 Task: Create a new folder named 'Promotional team' in your Outlook email.
Action: Mouse moved to (208, 34)
Screenshot: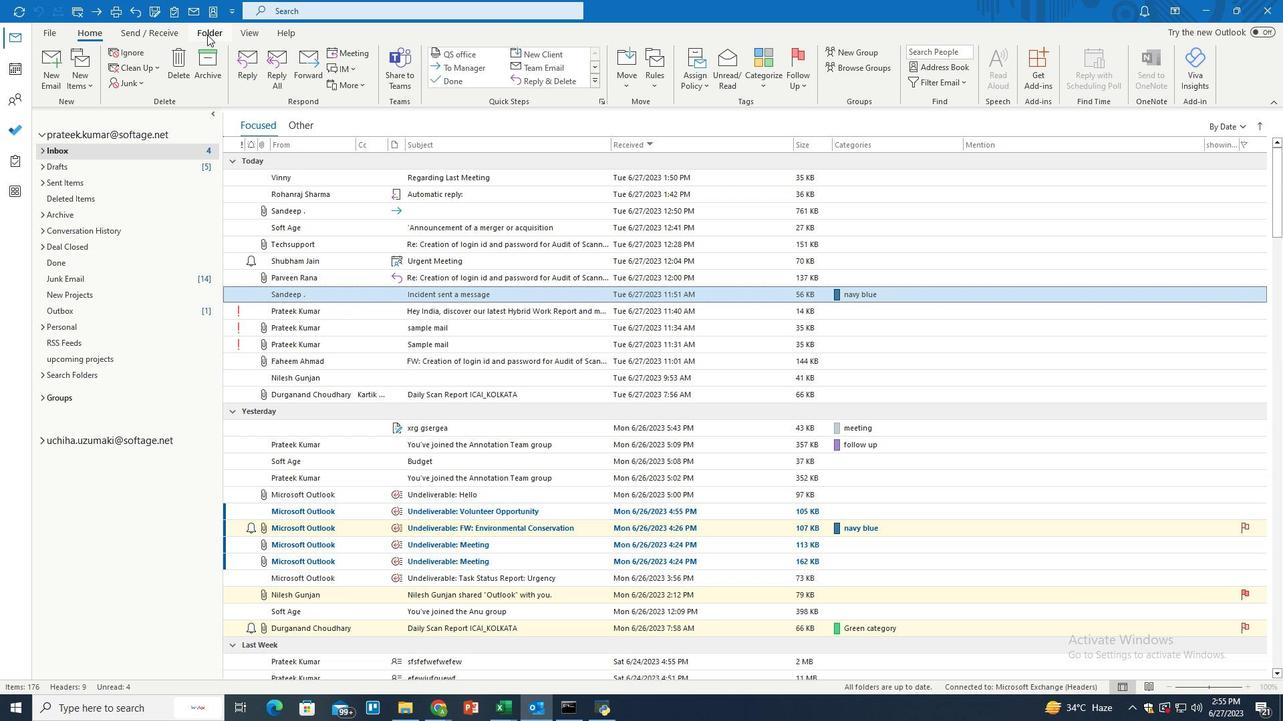
Action: Mouse pressed left at (208, 34)
Screenshot: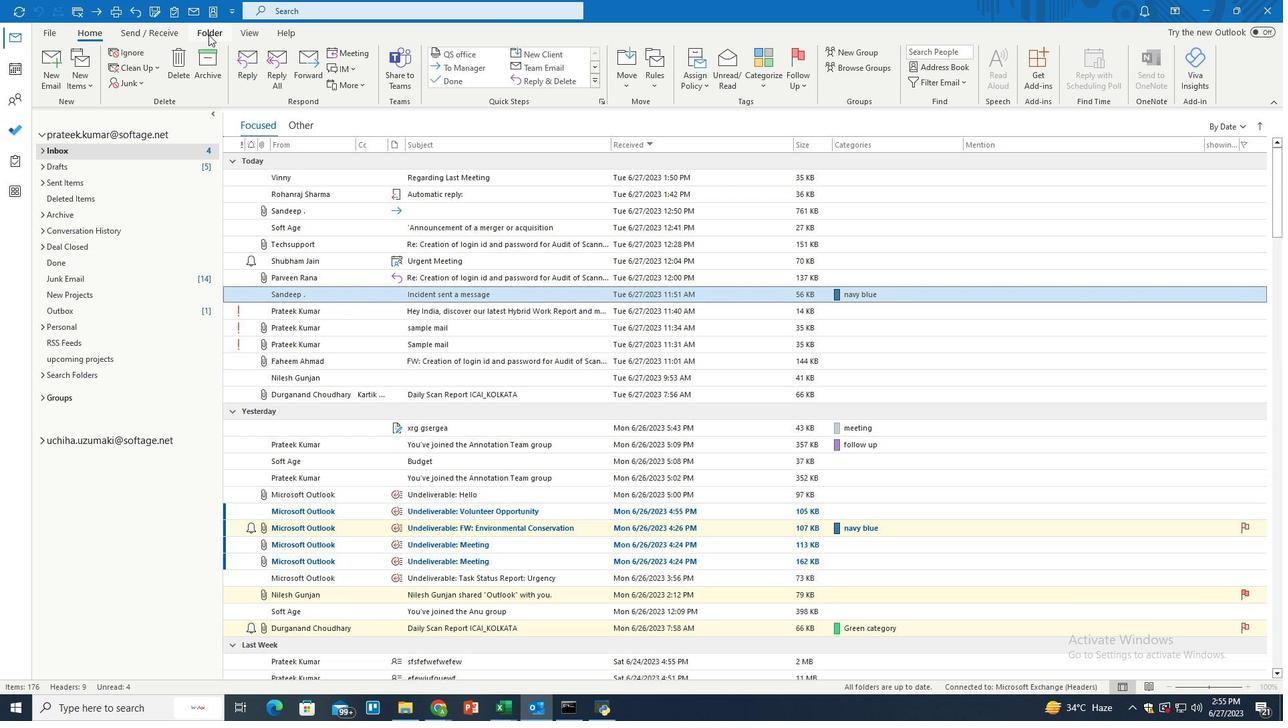 
Action: Mouse moved to (46, 75)
Screenshot: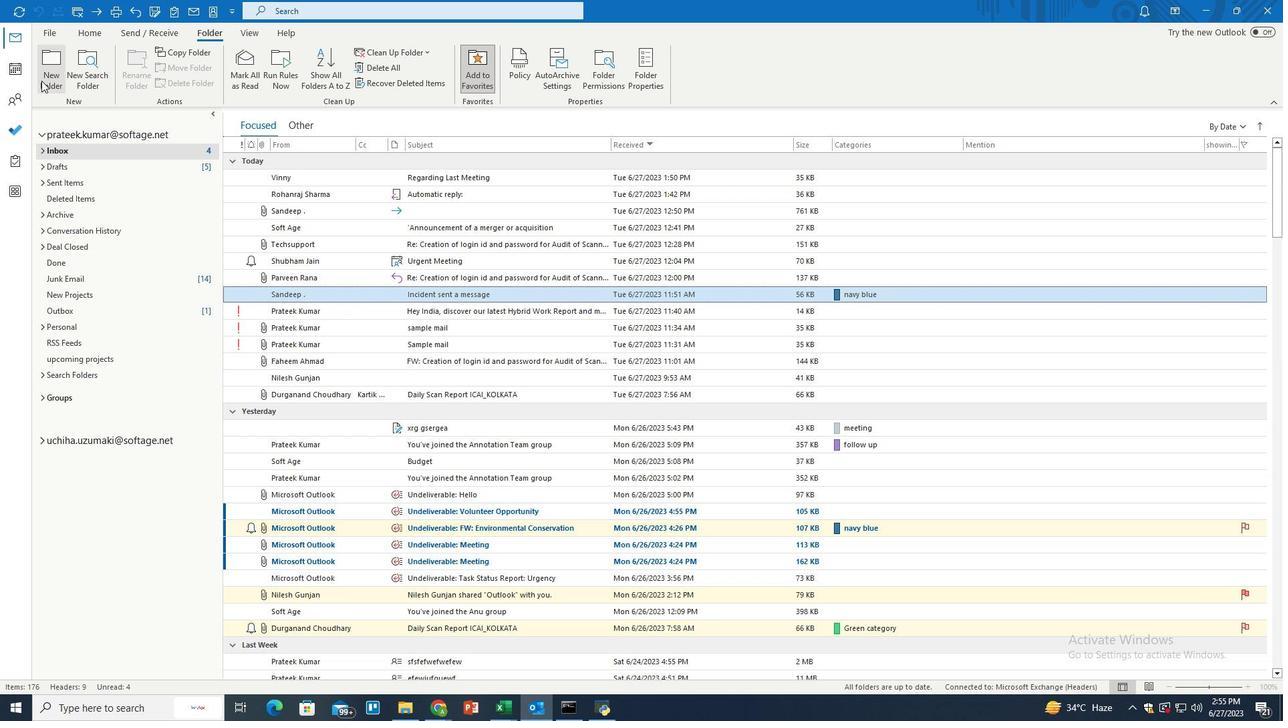 
Action: Mouse pressed left at (46, 75)
Screenshot: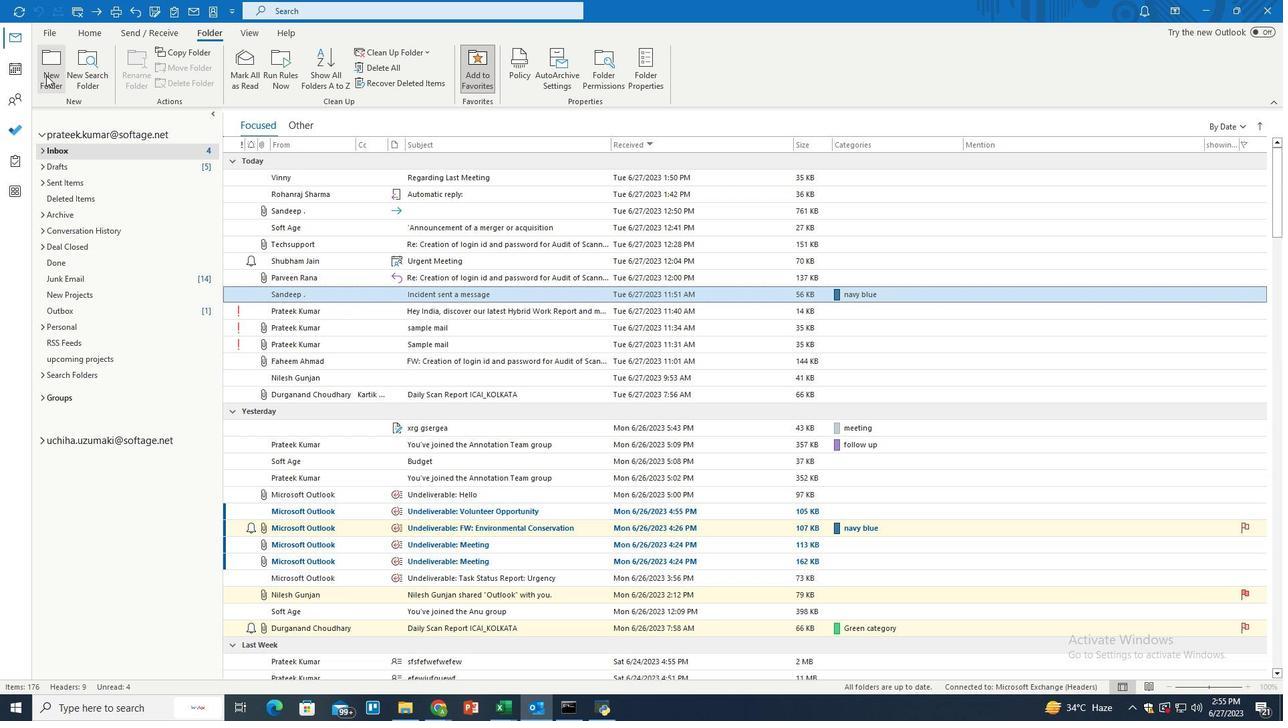 
Action: Mouse moved to (565, 263)
Screenshot: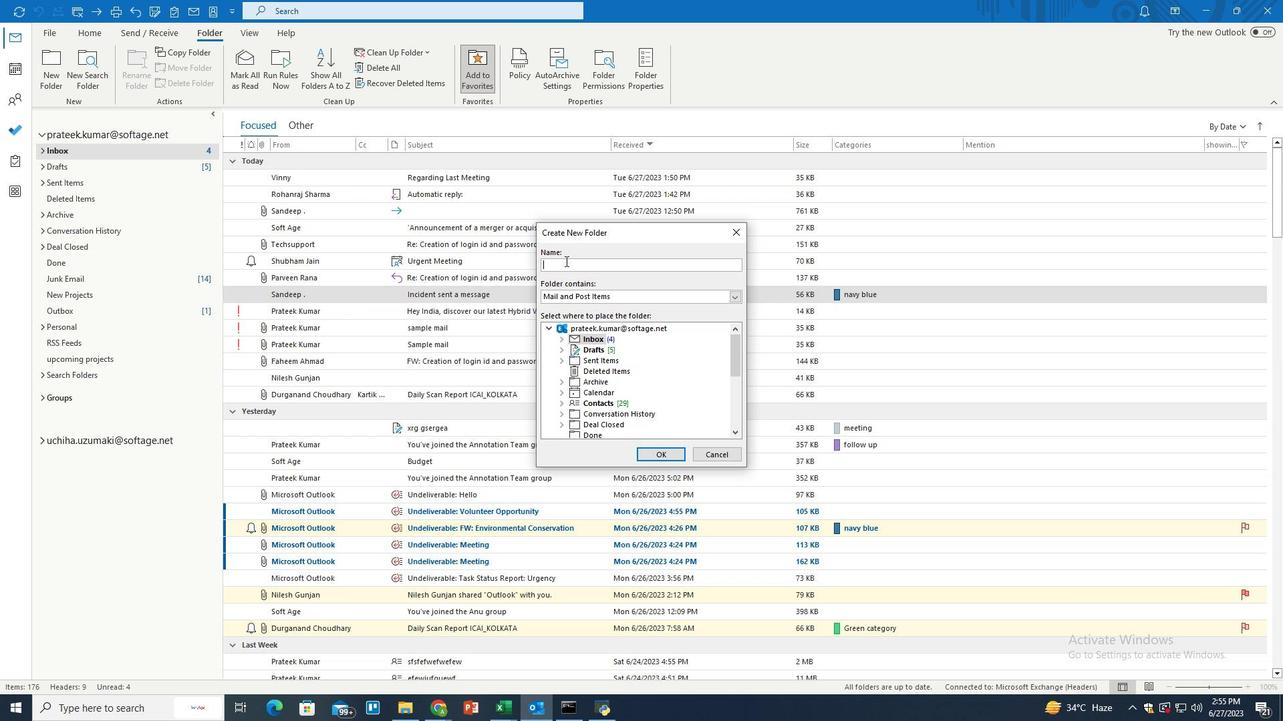 
Action: Key pressed <Key.shift><Key.shift><Key.shift><Key.shift><Key.shift><Key.shift><Key.shift><Key.shift><Key.shift><Key.shift><Key.shift><Key.shift><Key.shift><Key.shift><Key.shift><Key.shift>Promotional<Key.space>team
Screenshot: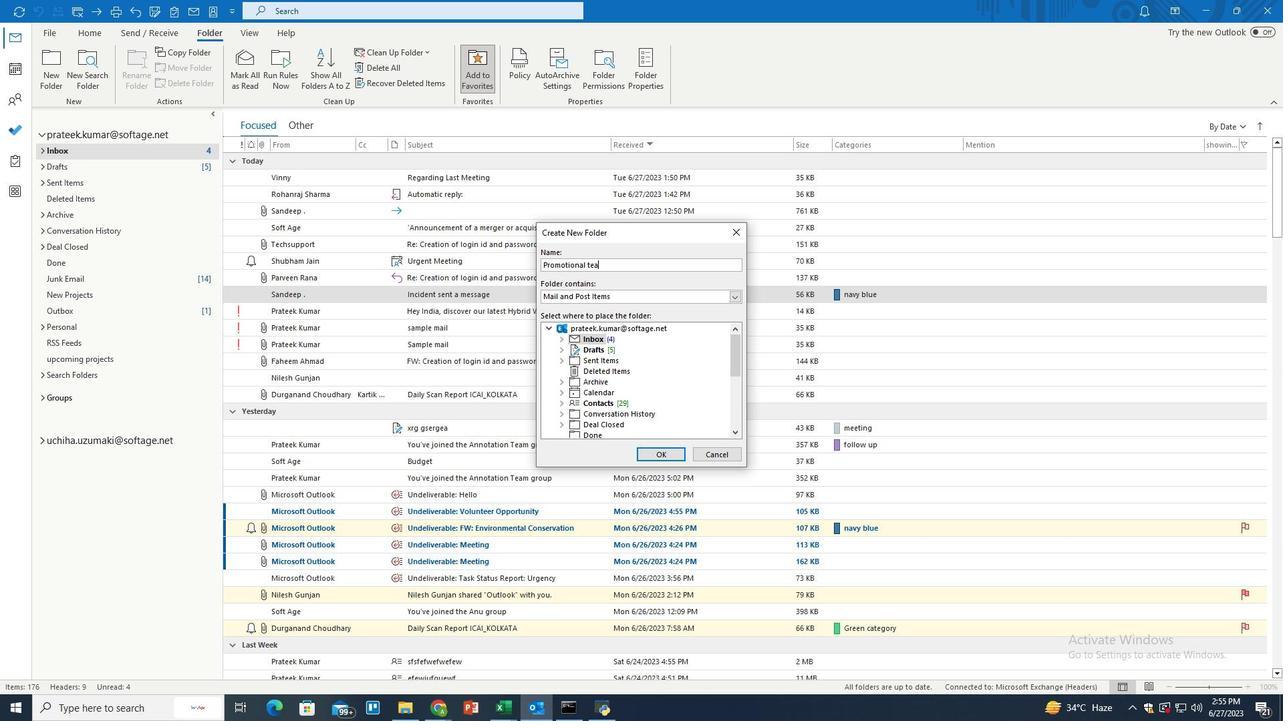 
Action: Mouse moved to (600, 326)
Screenshot: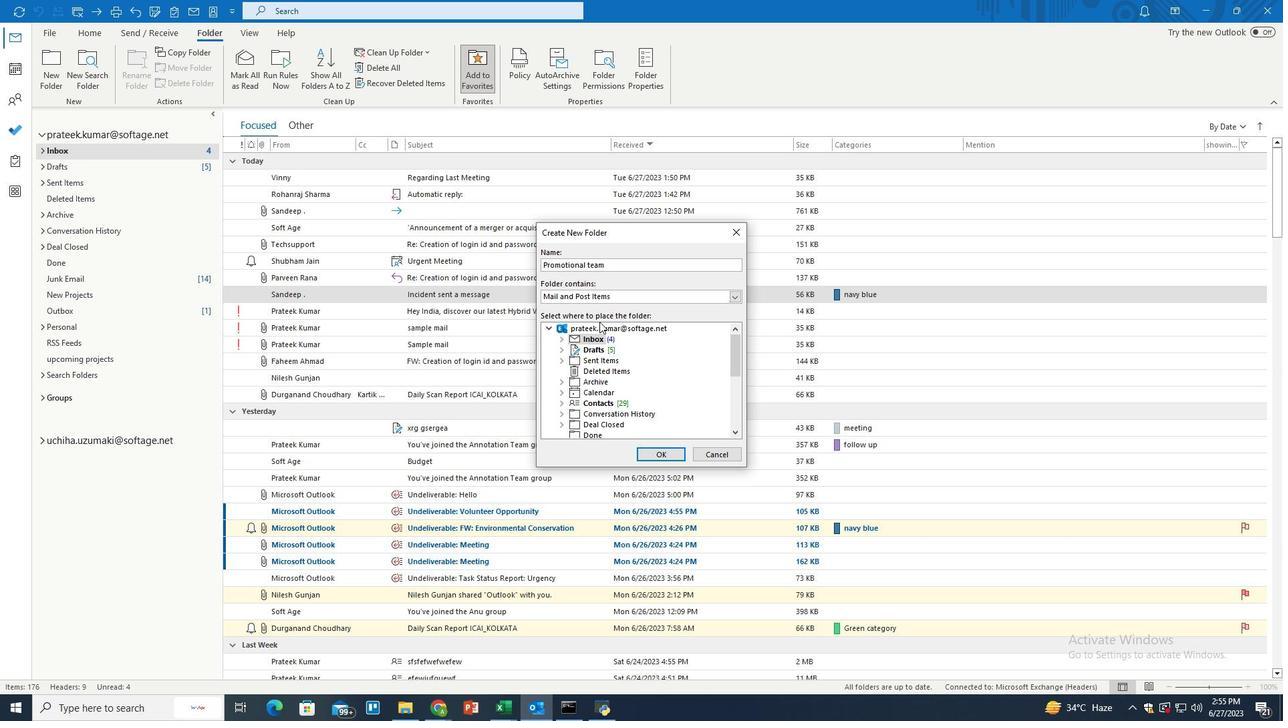 
Action: Mouse pressed left at (600, 326)
Screenshot: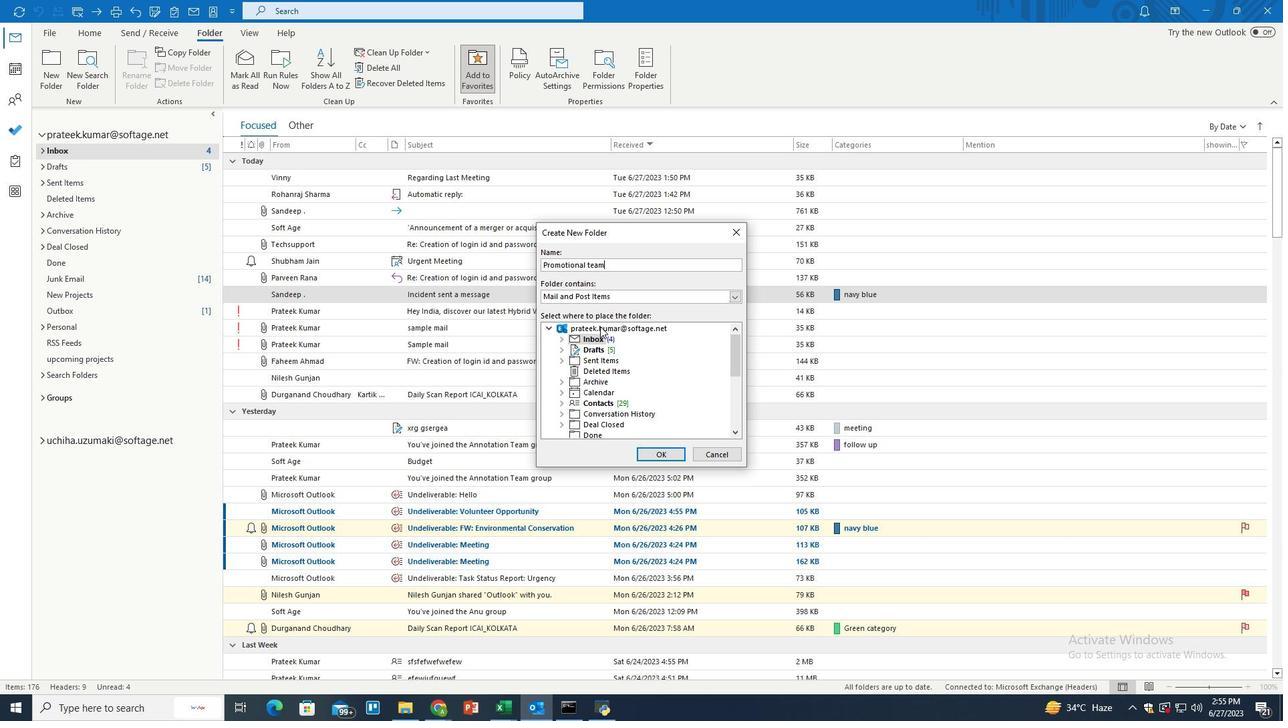 
Action: Mouse moved to (652, 458)
Screenshot: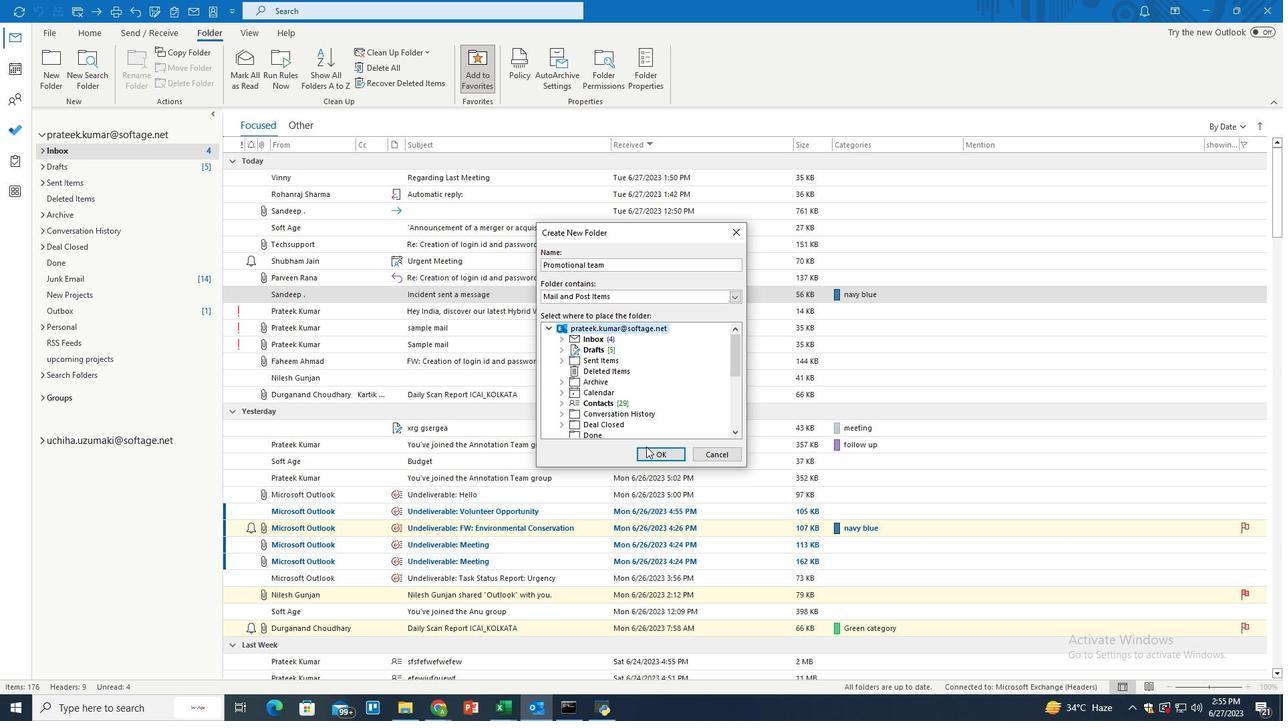 
Action: Mouse pressed left at (652, 458)
Screenshot: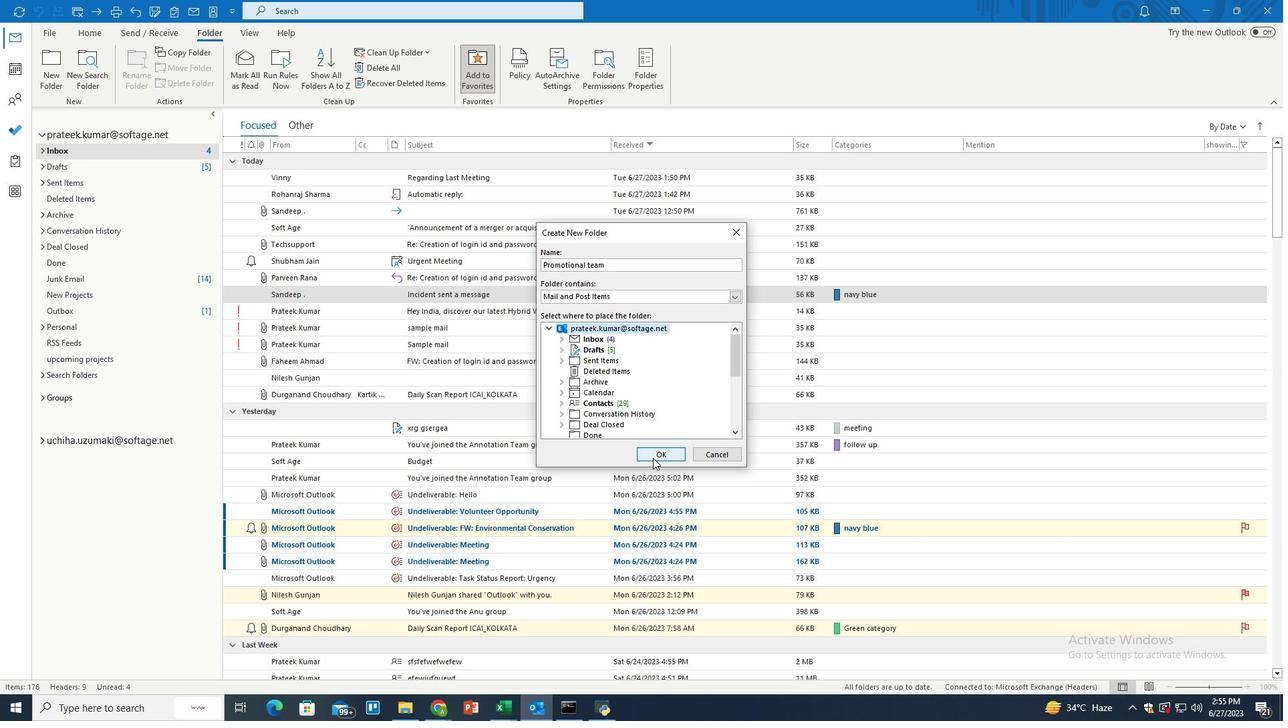 
Action: Mouse moved to (630, 435)
Screenshot: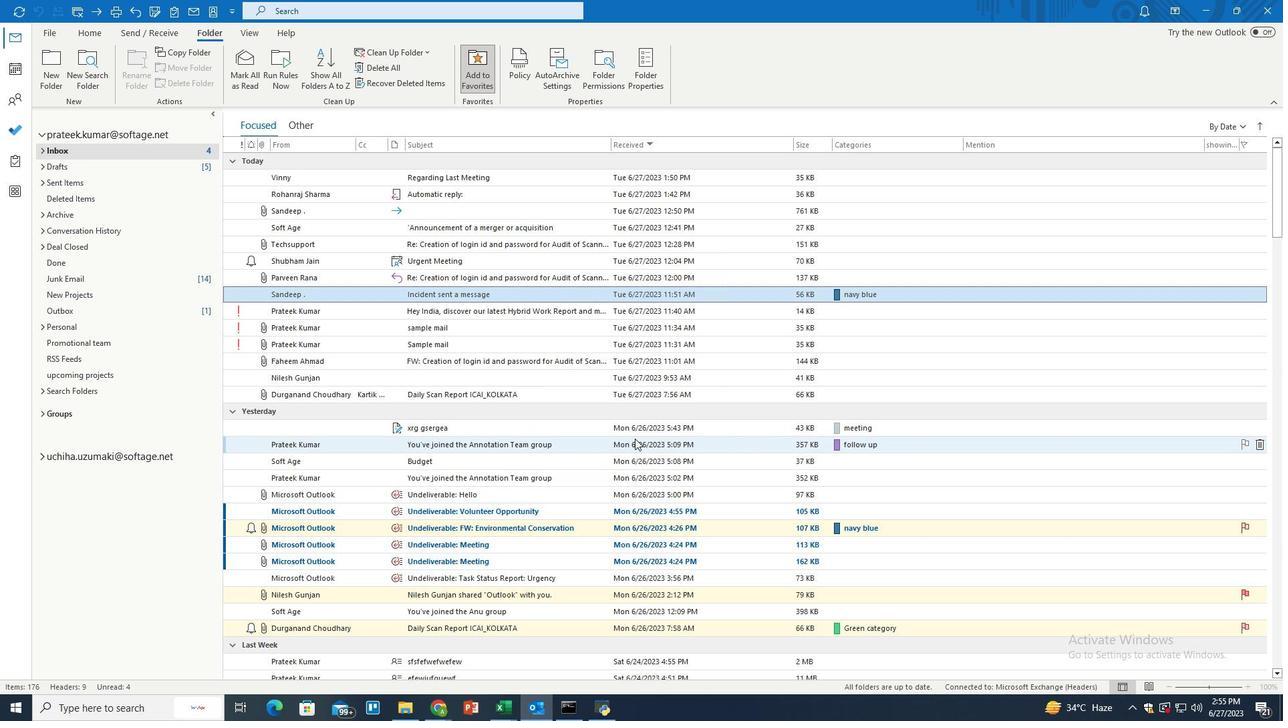 
